 Task: Look for products in the category "Light Beer" from Bud Light only.
Action: Mouse moved to (1057, 365)
Screenshot: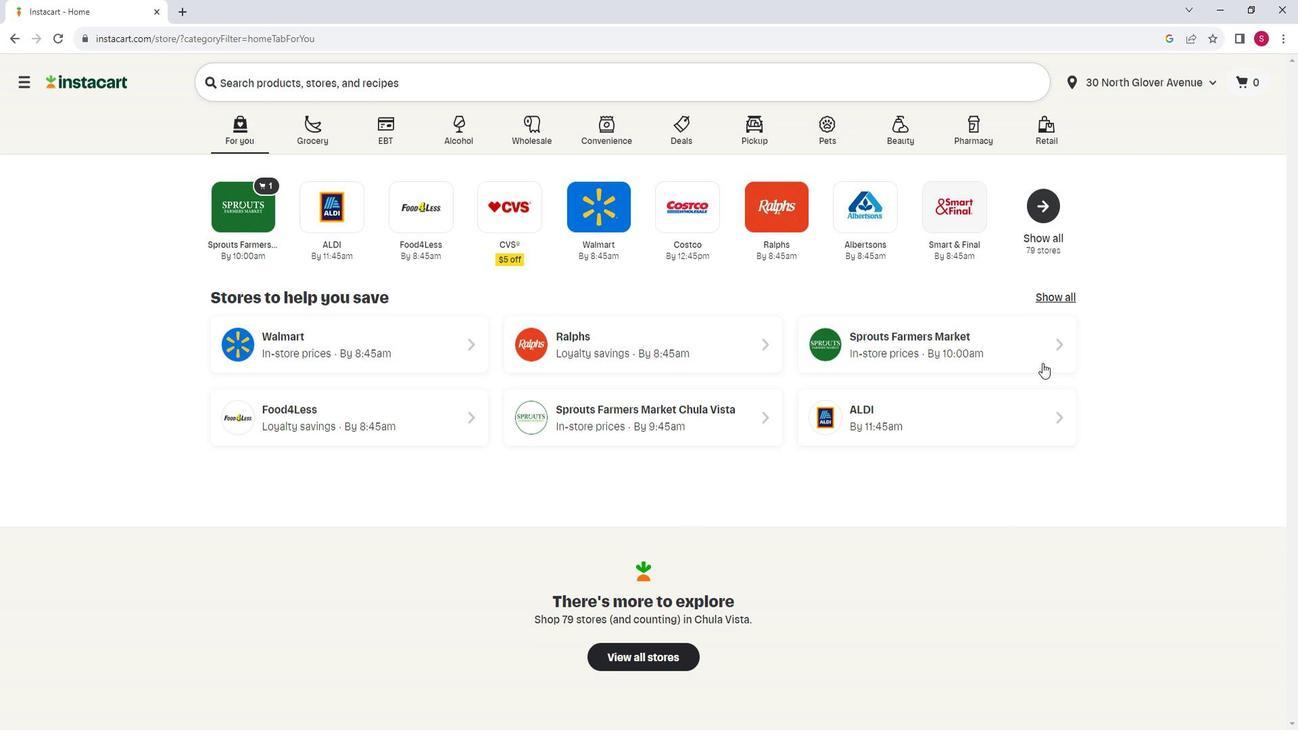 
Action: Mouse pressed left at (1057, 365)
Screenshot: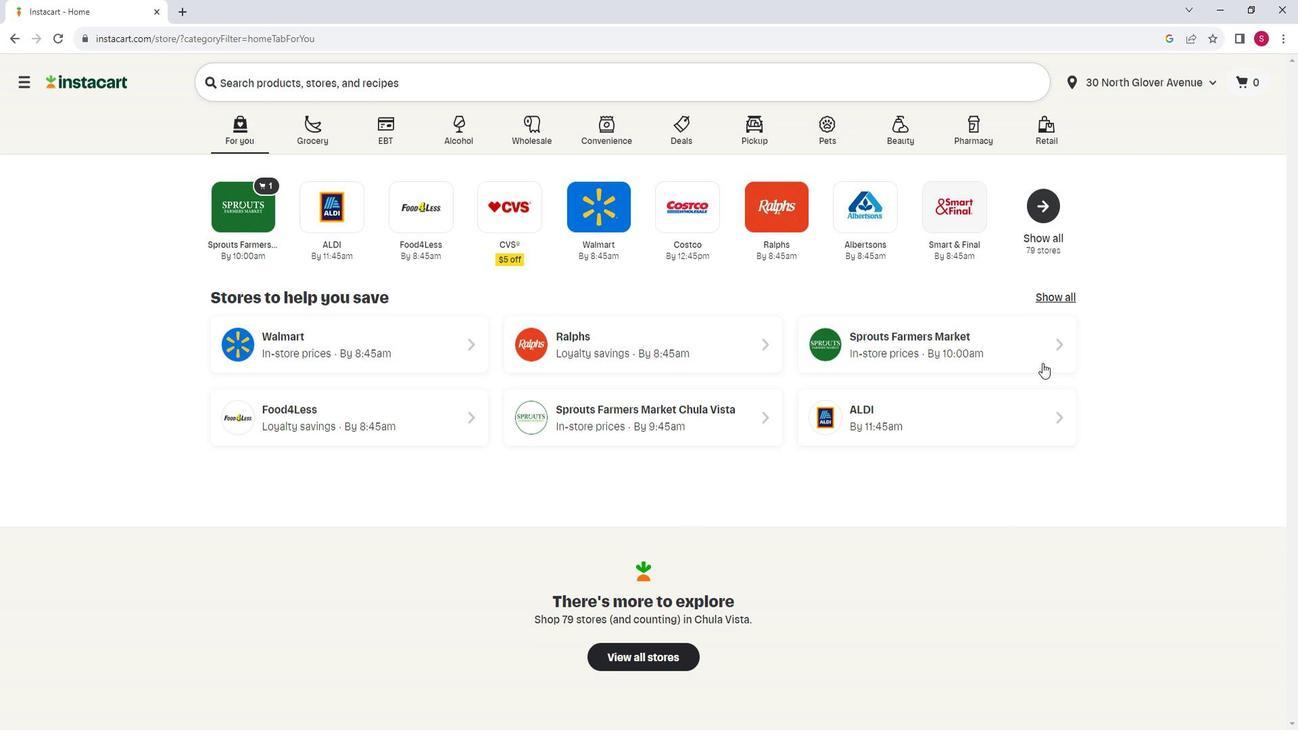 
Action: Mouse moved to (996, 346)
Screenshot: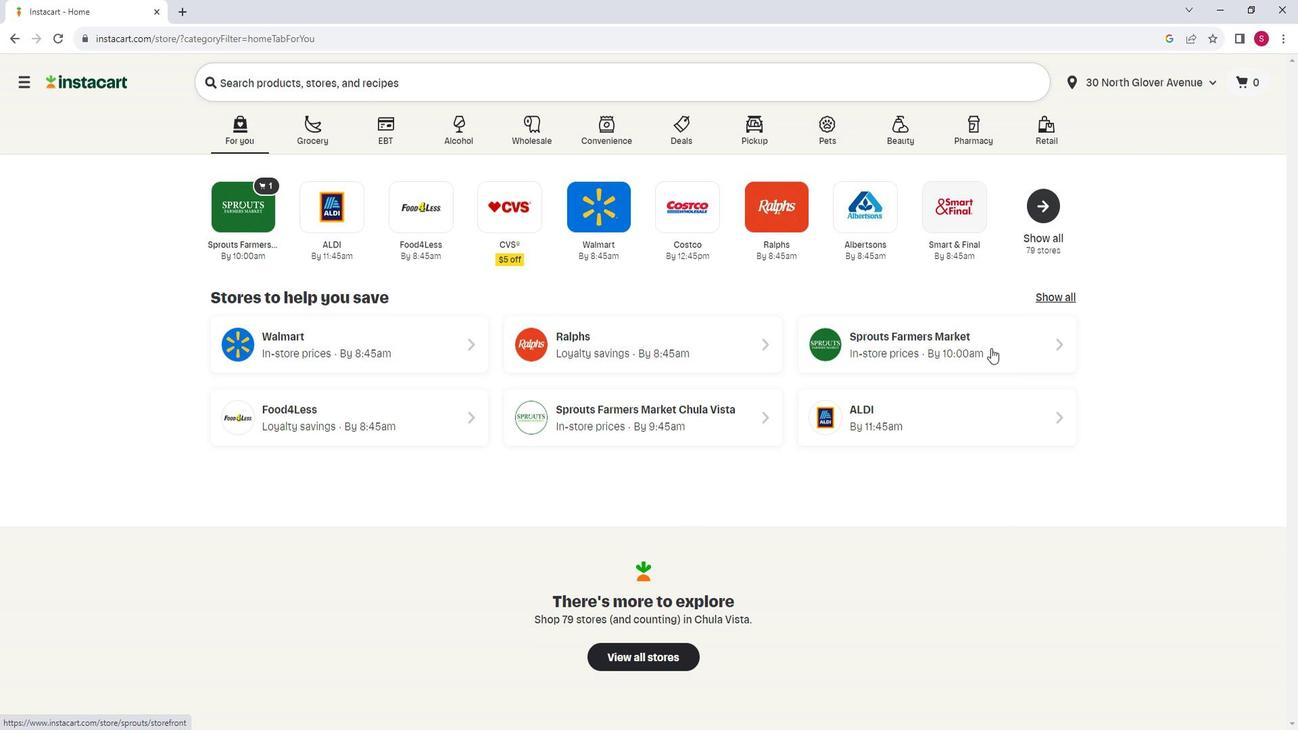 
Action: Mouse pressed left at (996, 346)
Screenshot: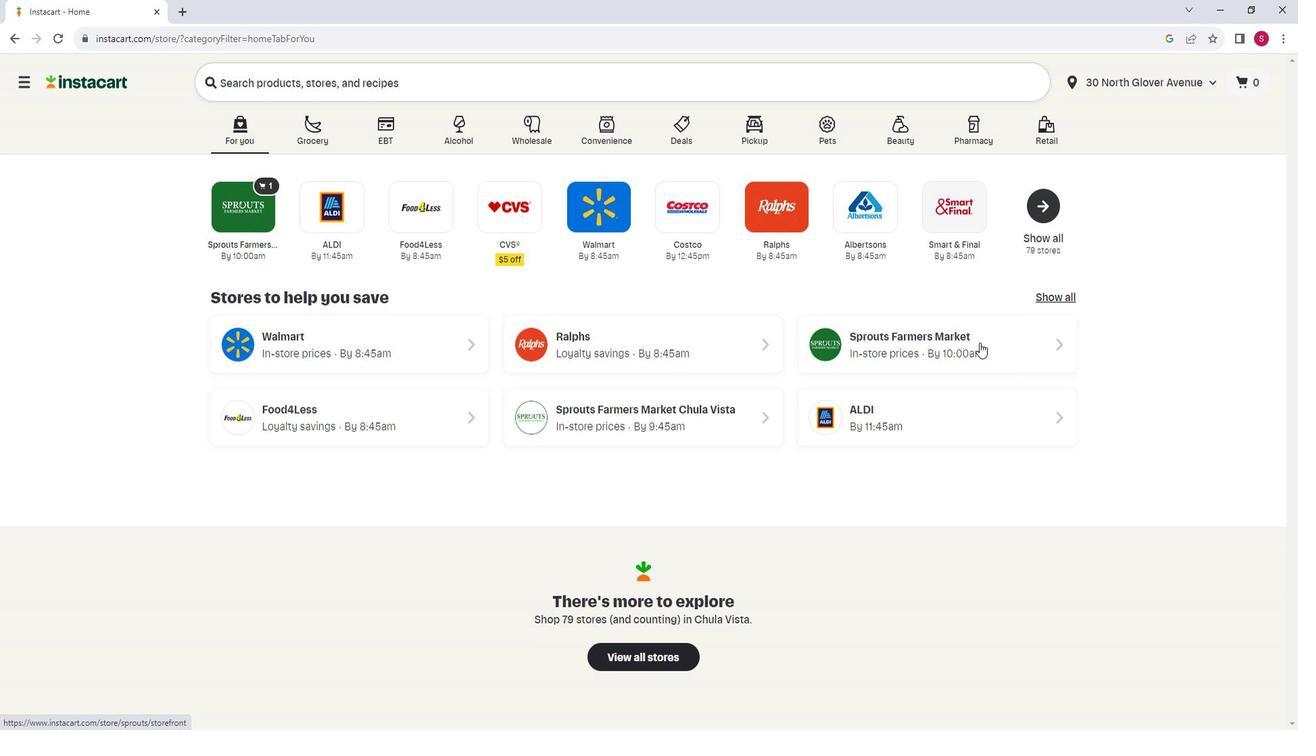 
Action: Mouse moved to (139, 644)
Screenshot: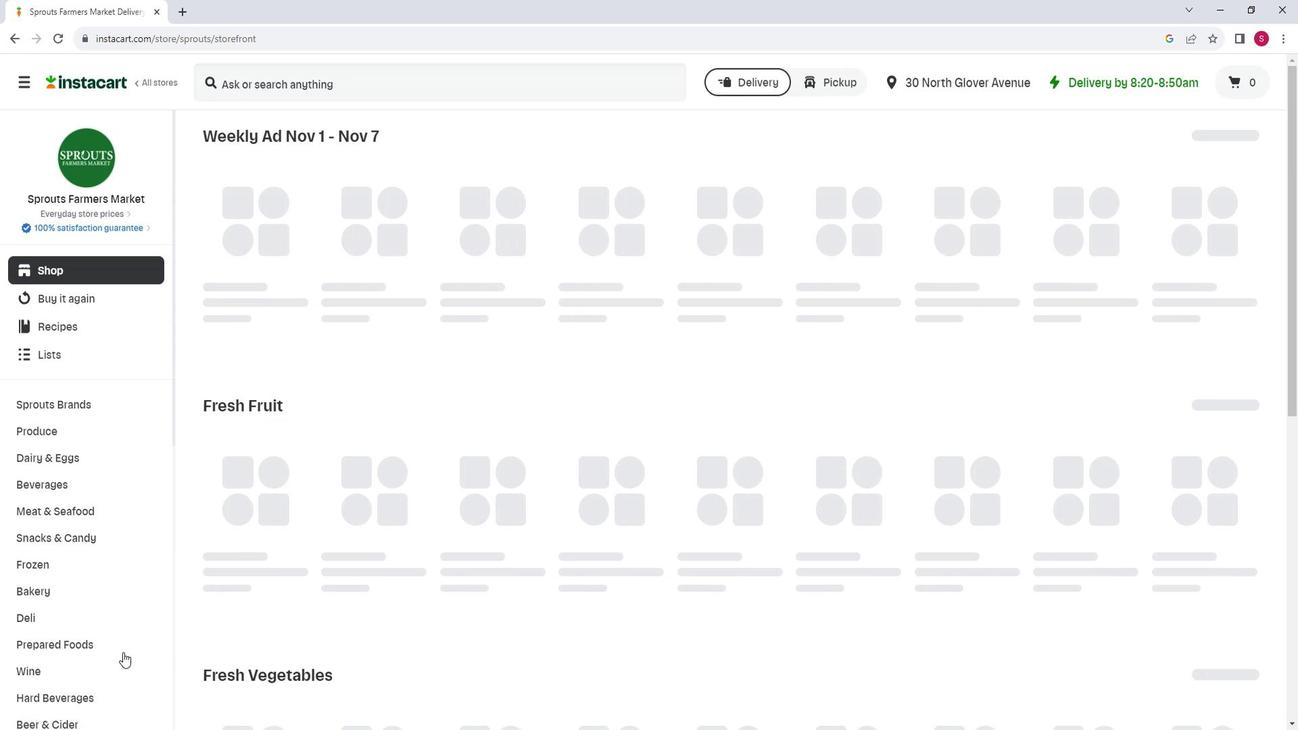 
Action: Mouse scrolled (139, 643) with delta (0, 0)
Screenshot: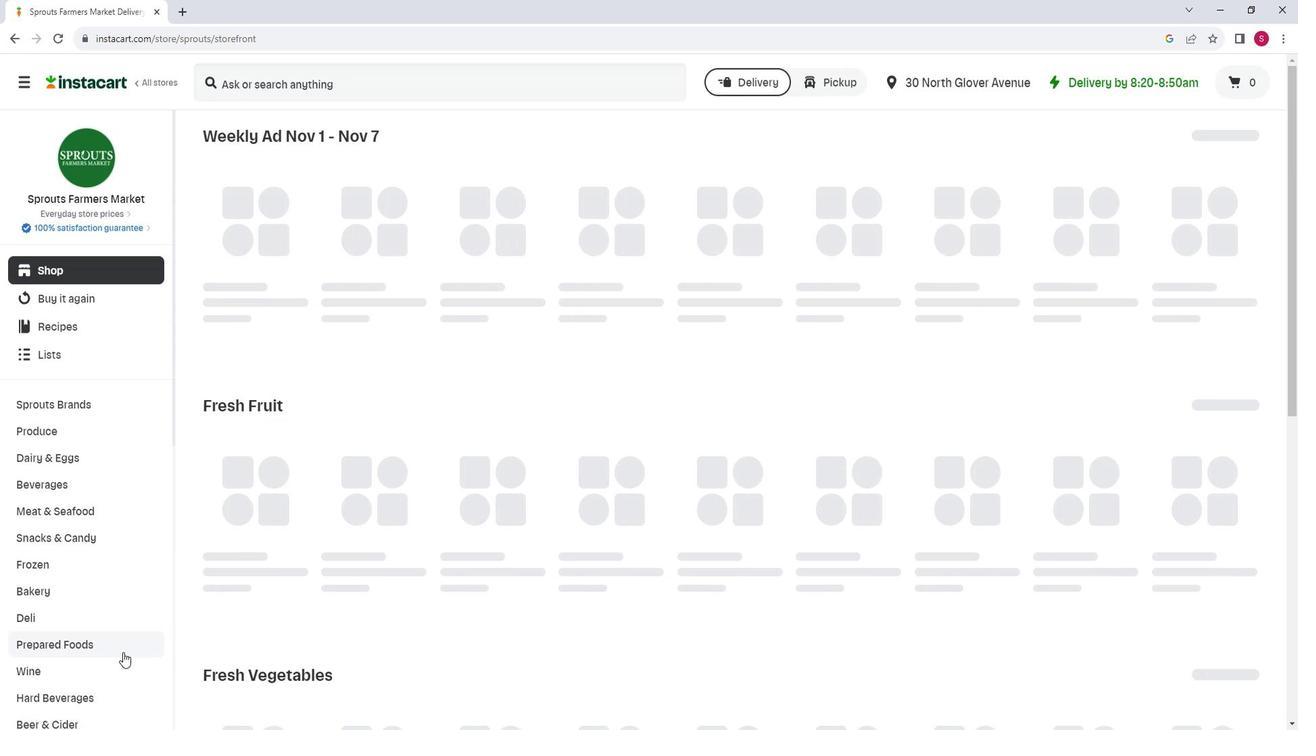 
Action: Mouse moved to (91, 645)
Screenshot: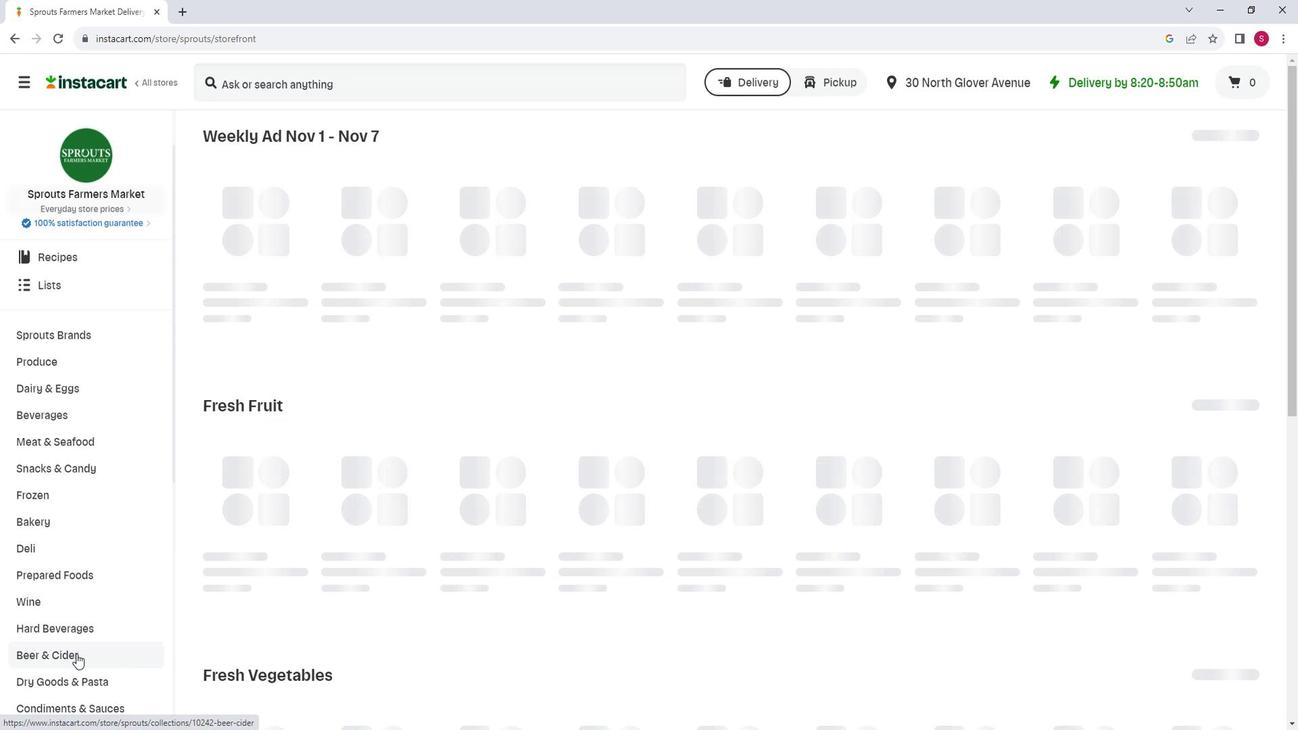 
Action: Mouse pressed left at (91, 645)
Screenshot: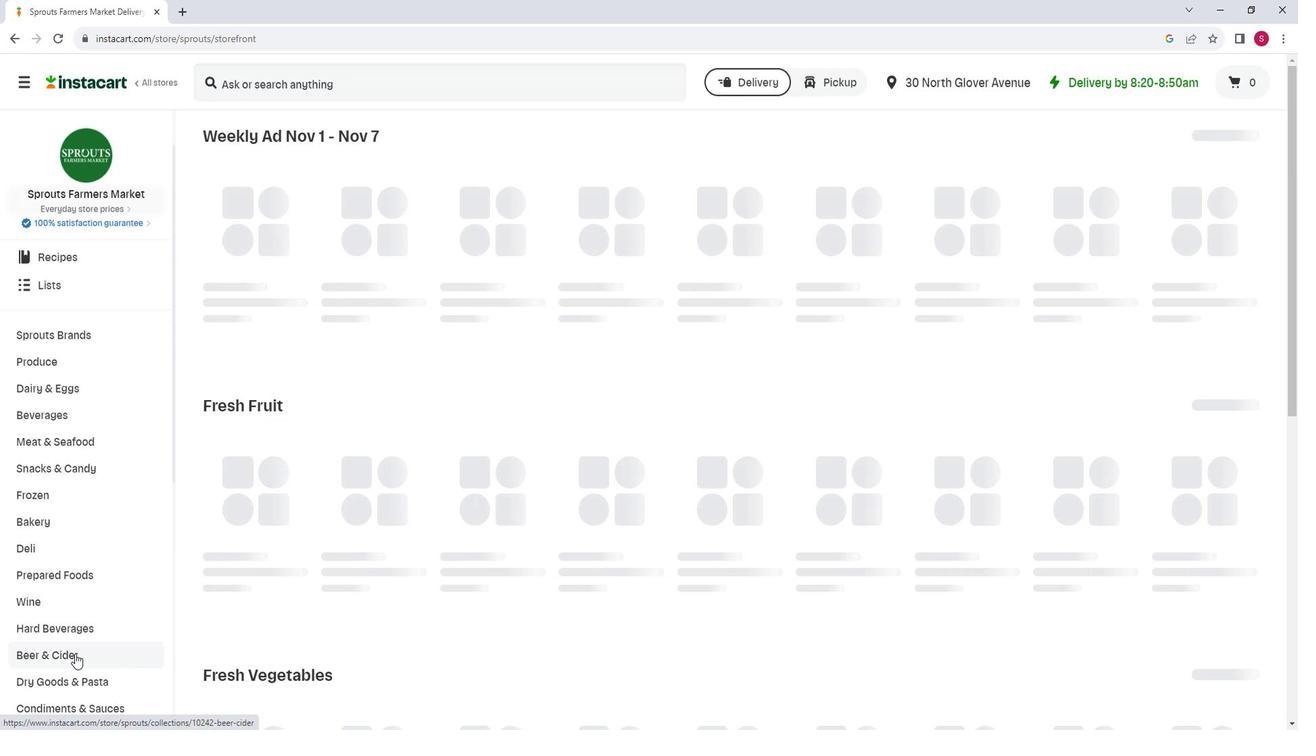 
Action: Mouse moved to (377, 186)
Screenshot: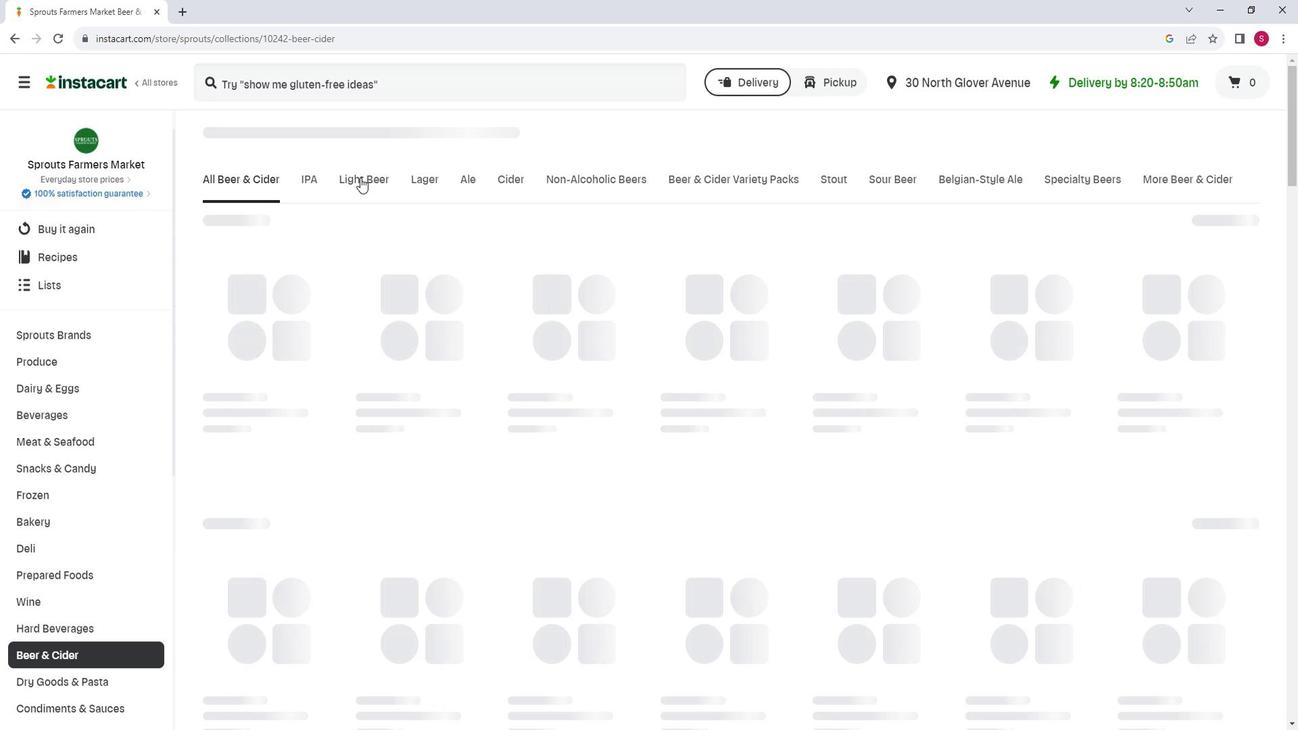 
Action: Mouse pressed left at (377, 186)
Screenshot: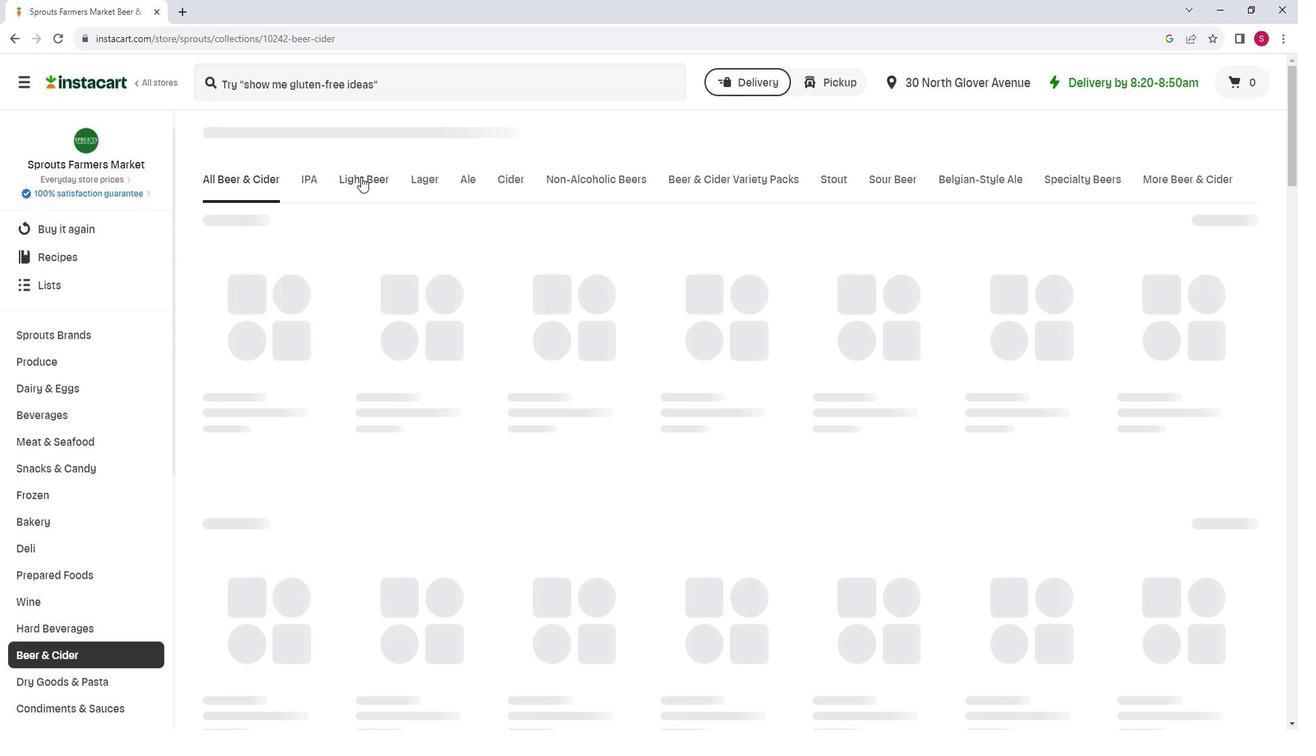 
Action: Mouse moved to (336, 231)
Screenshot: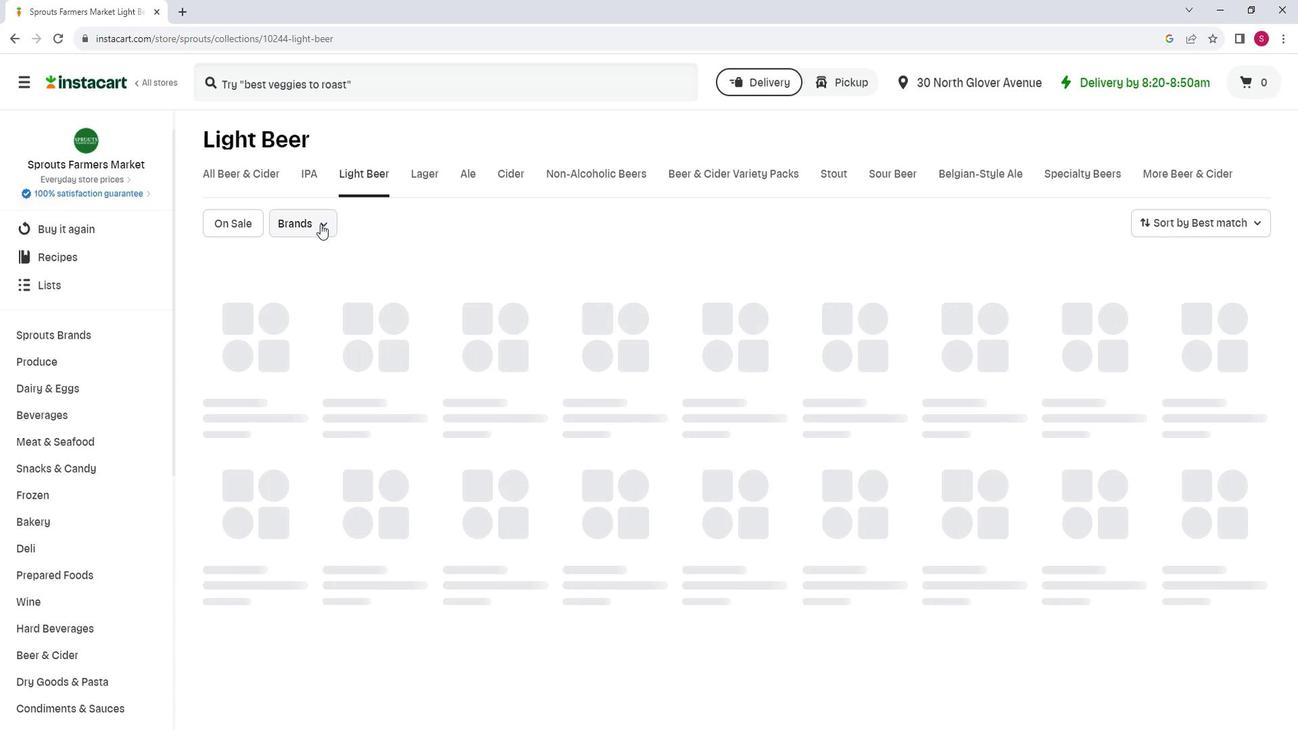 
Action: Mouse pressed left at (336, 231)
Screenshot: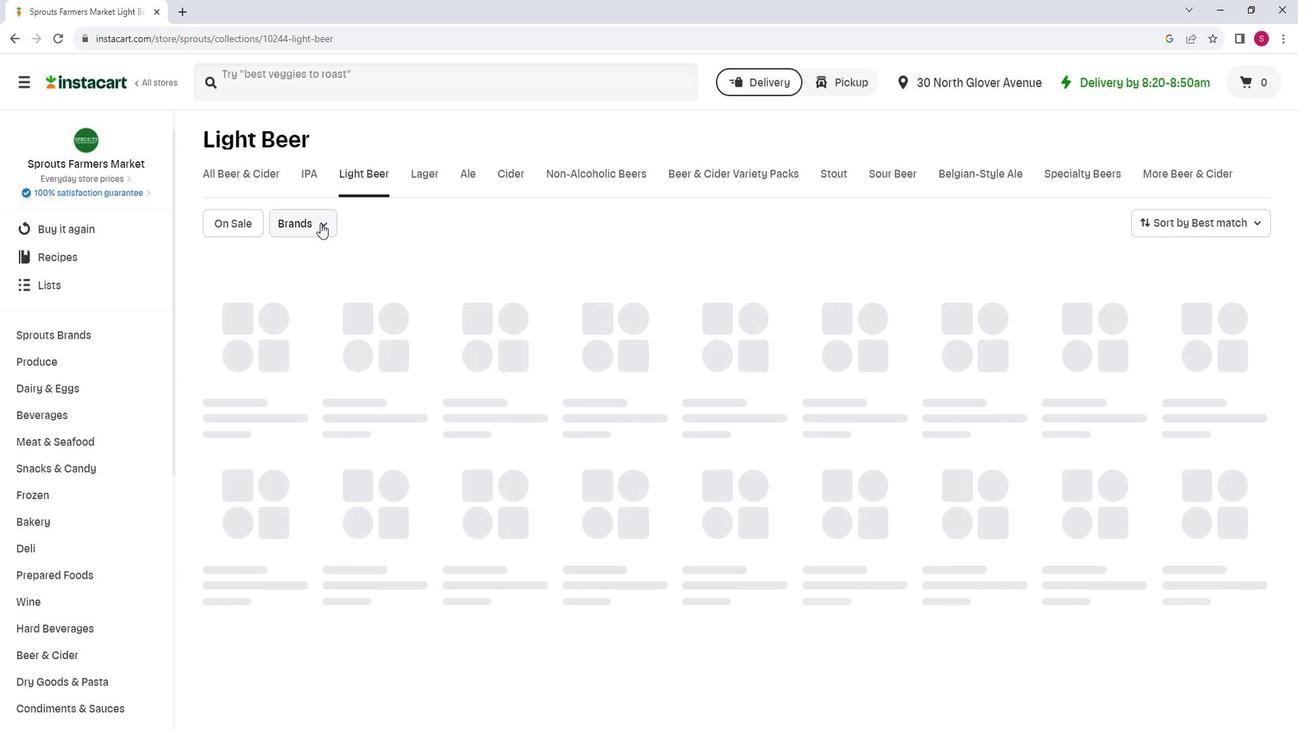 
Action: Mouse moved to (335, 301)
Screenshot: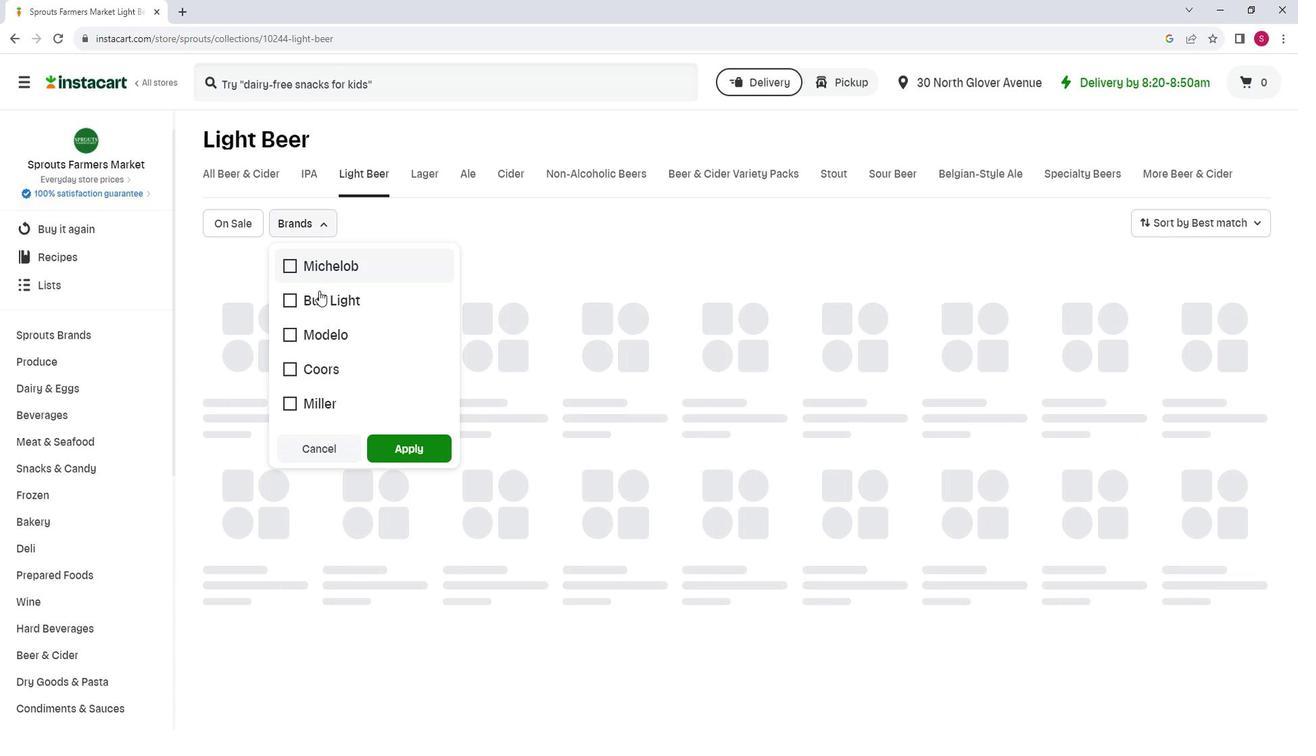 
Action: Mouse pressed left at (335, 301)
Screenshot: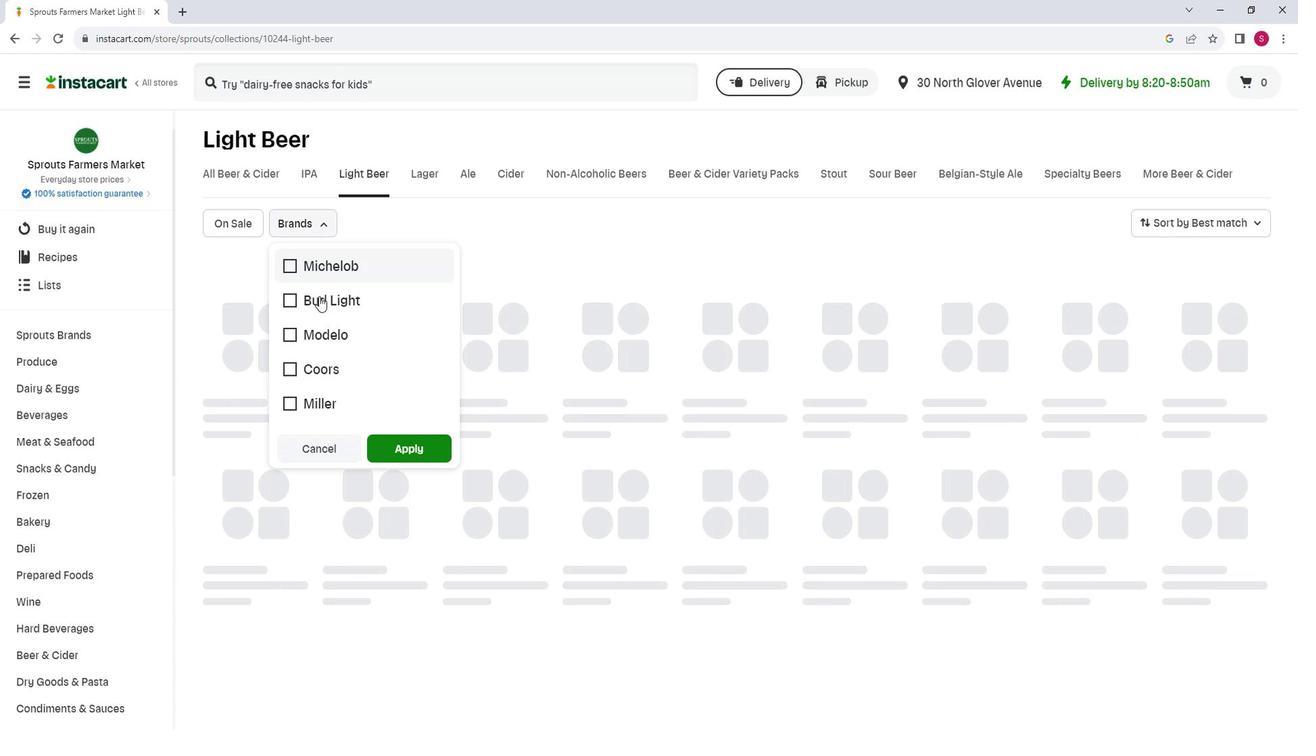 
Action: Mouse moved to (404, 454)
Screenshot: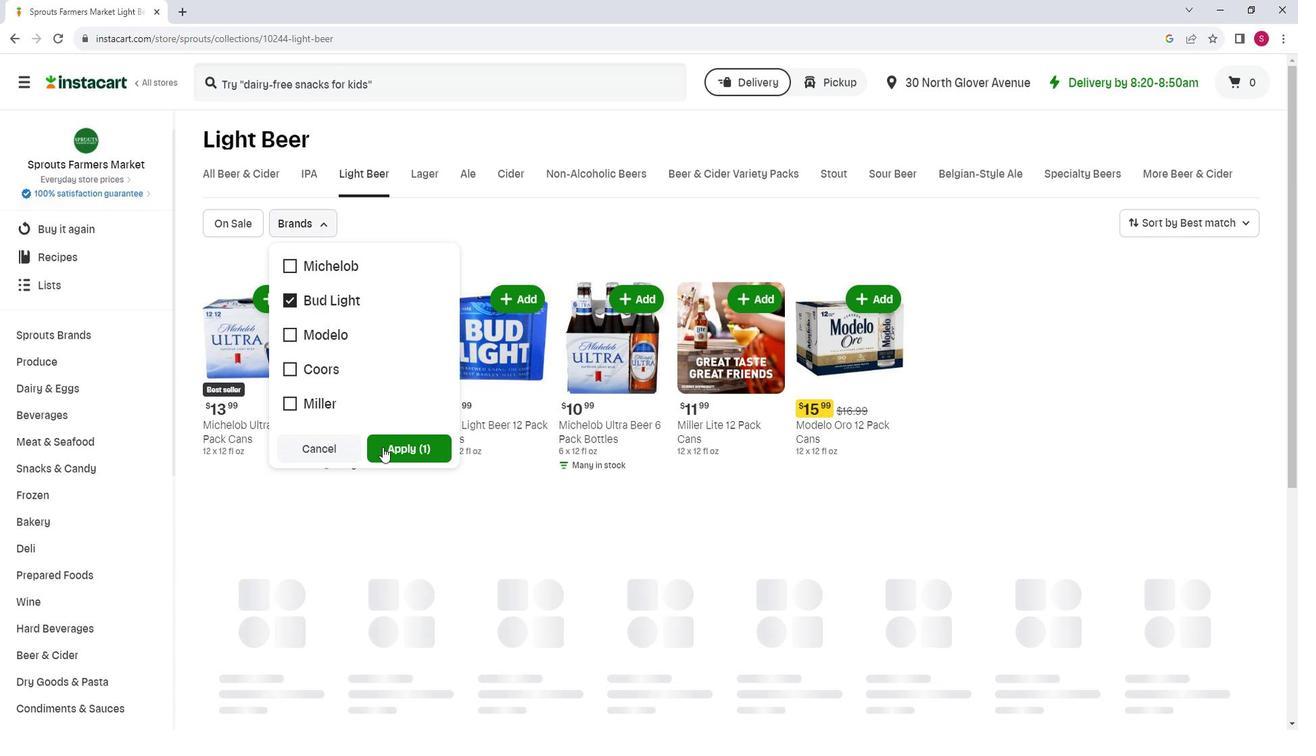 
Action: Mouse pressed left at (404, 454)
Screenshot: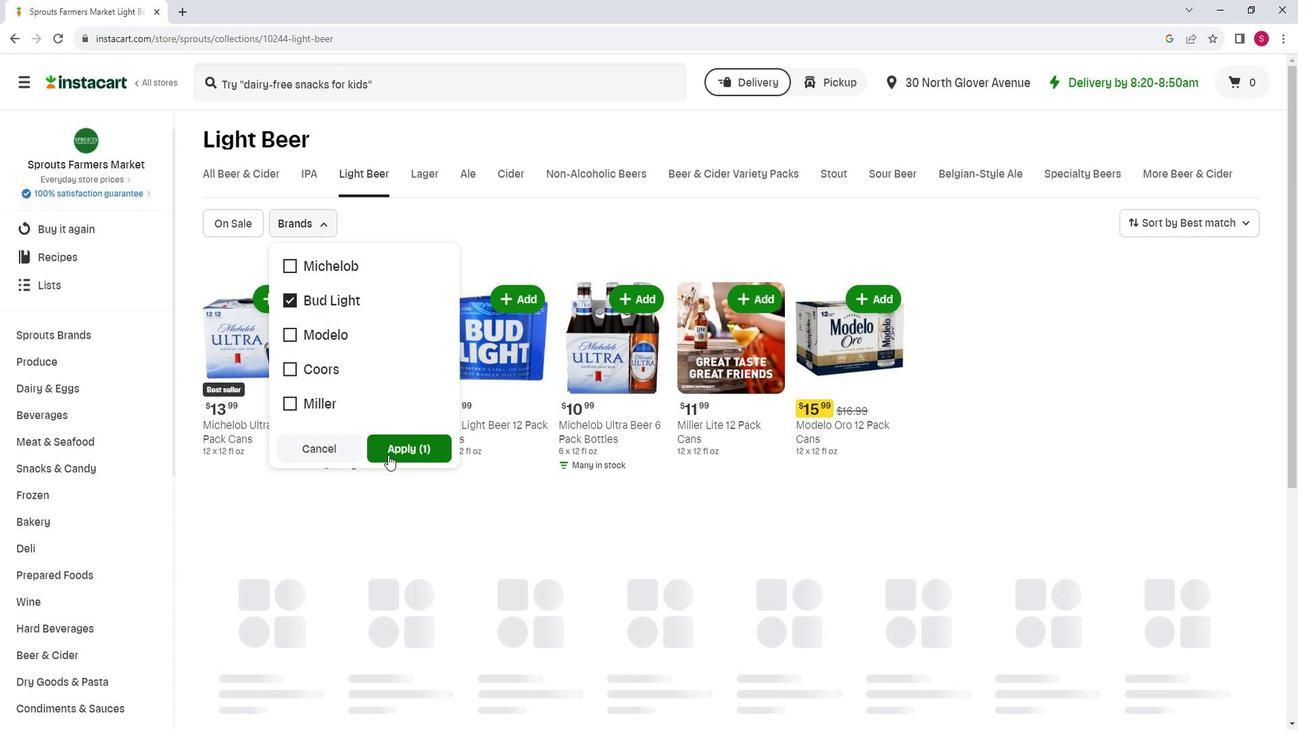 
Action: Mouse moved to (854, 357)
Screenshot: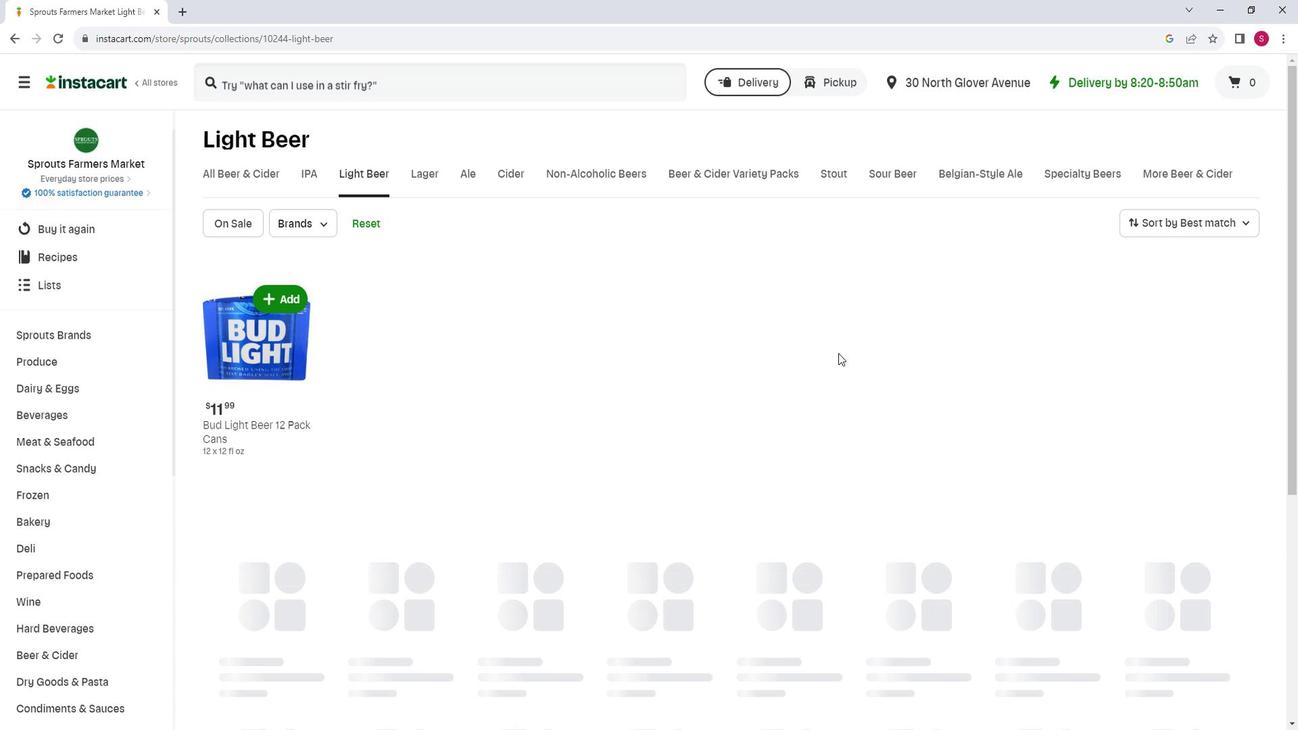 
Action: Mouse scrolled (854, 356) with delta (0, 0)
Screenshot: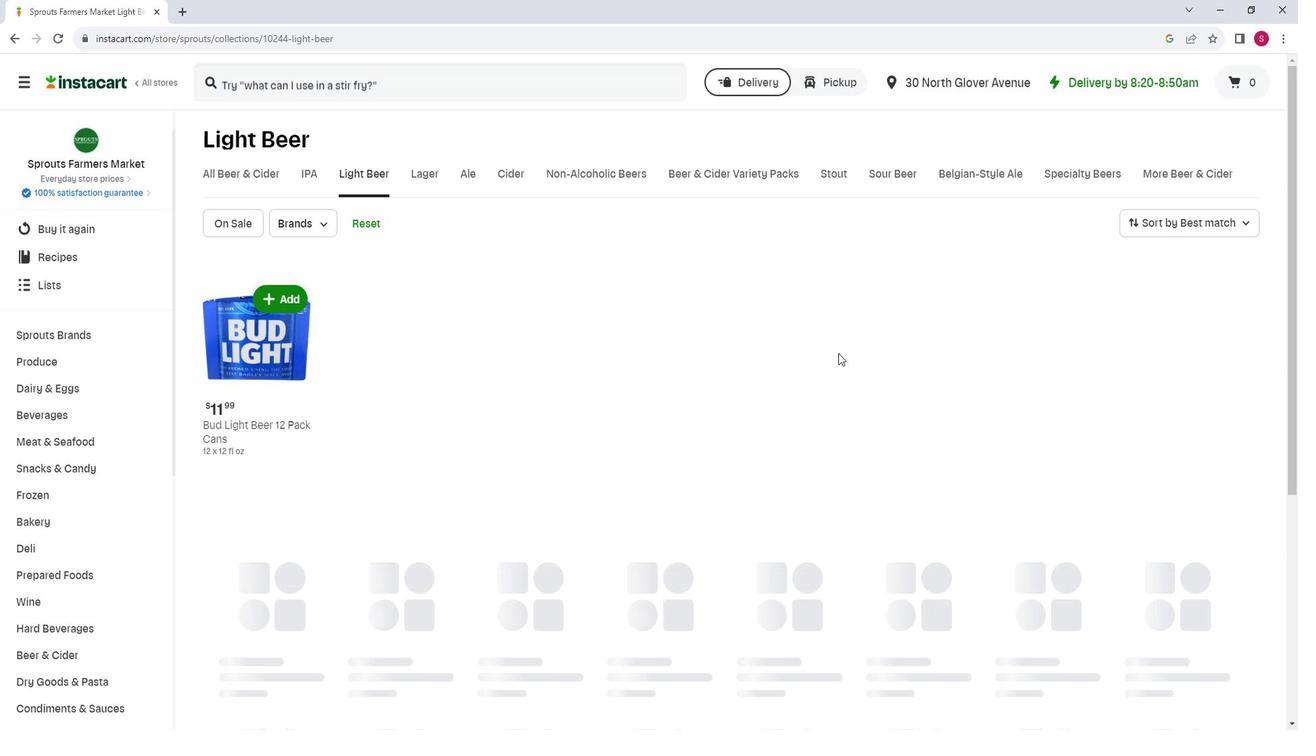
Action: Mouse scrolled (854, 356) with delta (0, 0)
Screenshot: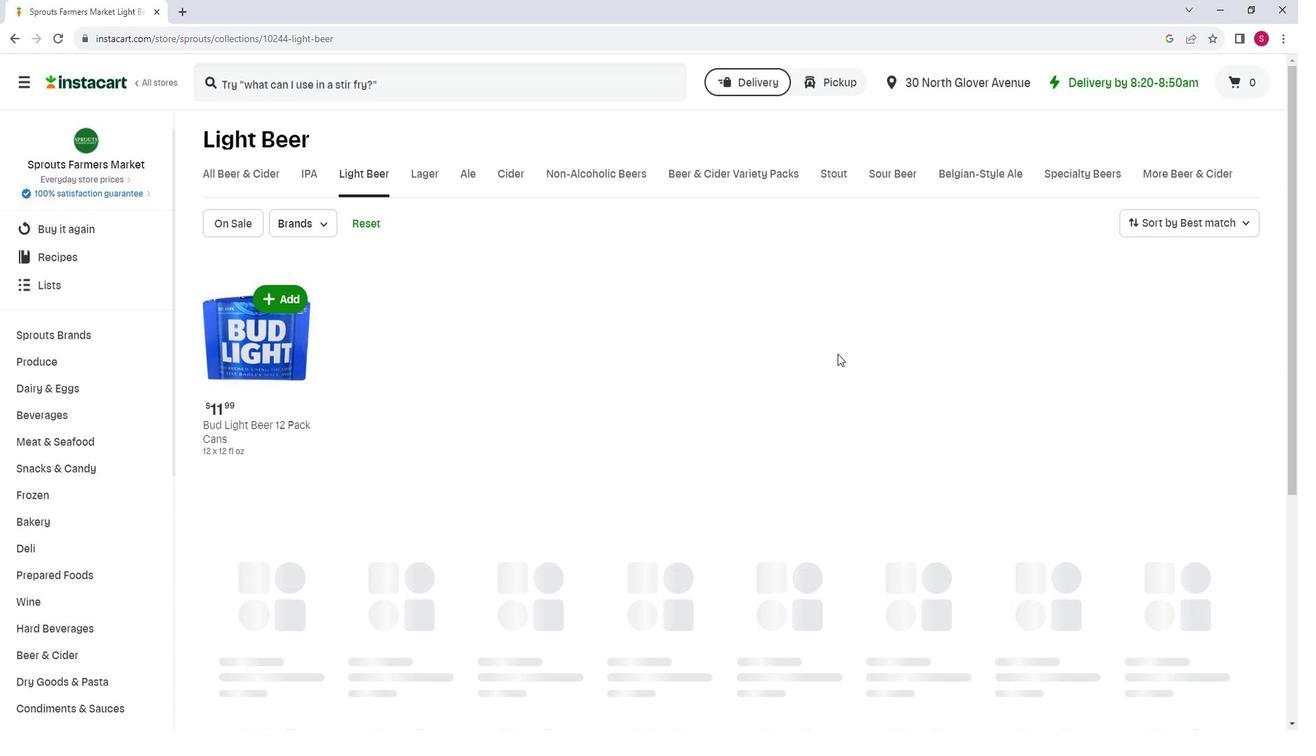 
Action: Mouse moved to (853, 357)
Screenshot: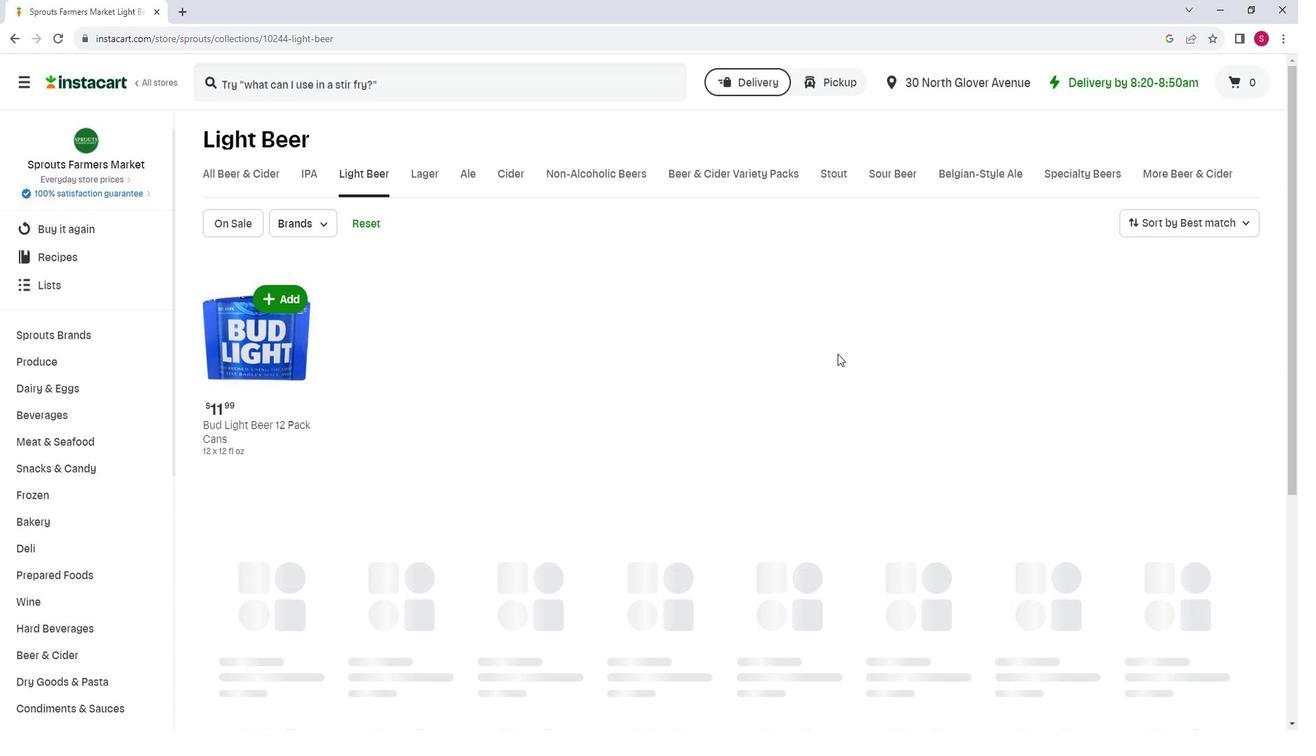 
